 Task: Make in the project AgileRadius an epic 'Software-defined networking (SDN) implementation'. Create in the project AgileRadius an epic 'Cloud-native application development'. Add in the project AgileRadius an epic 'Customer relationship management (CRM) system upgrade'
Action: Mouse moved to (197, 57)
Screenshot: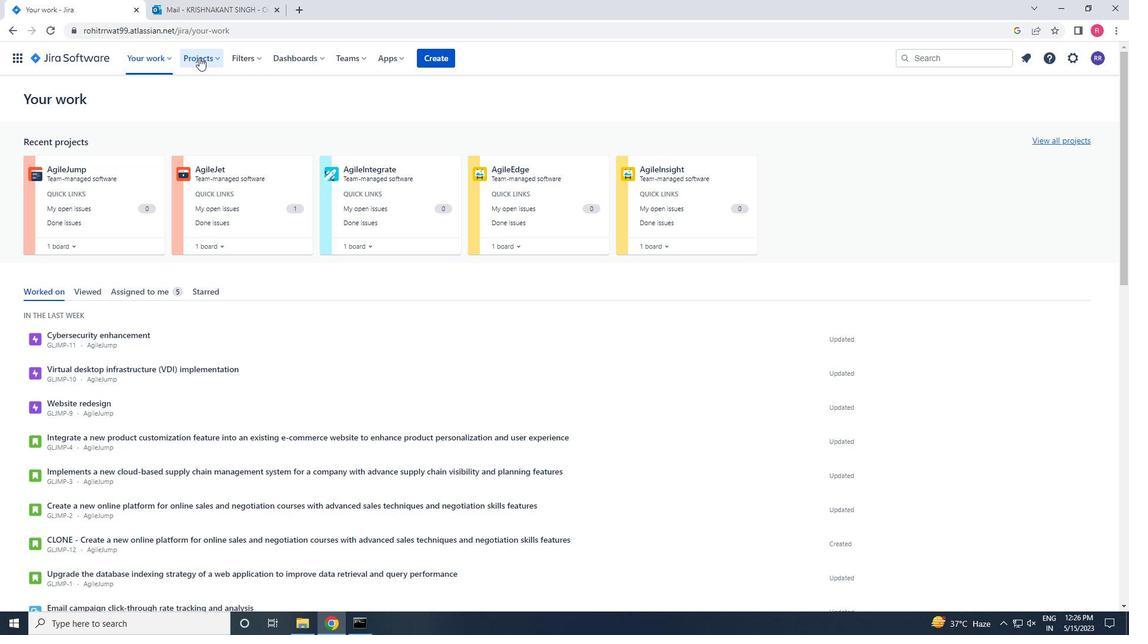 
Action: Mouse pressed left at (197, 57)
Screenshot: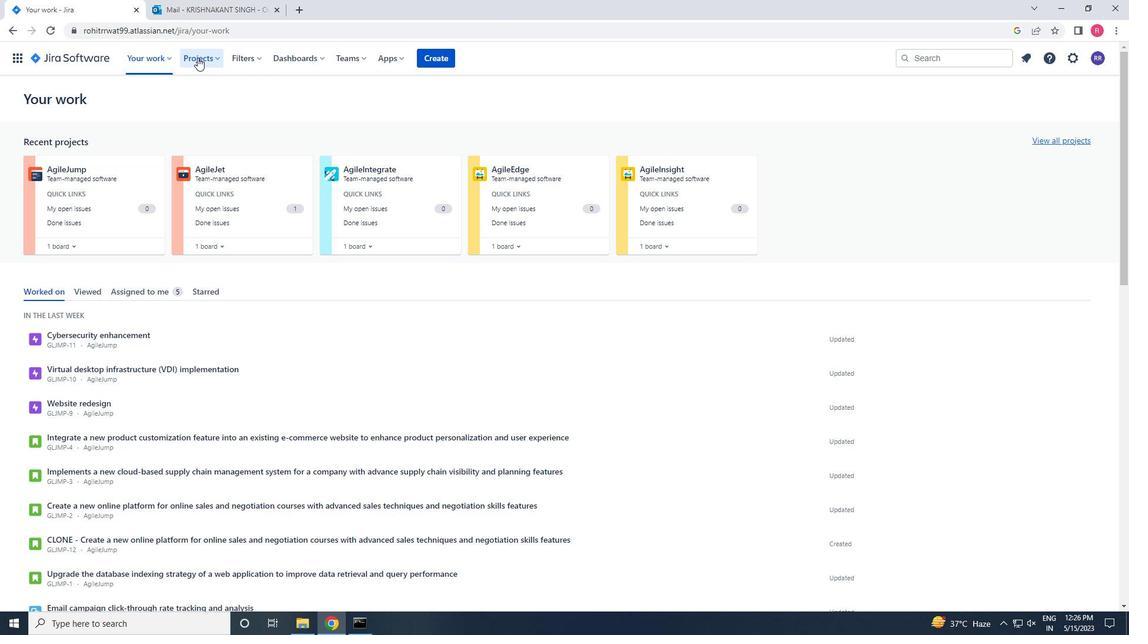
Action: Mouse moved to (248, 105)
Screenshot: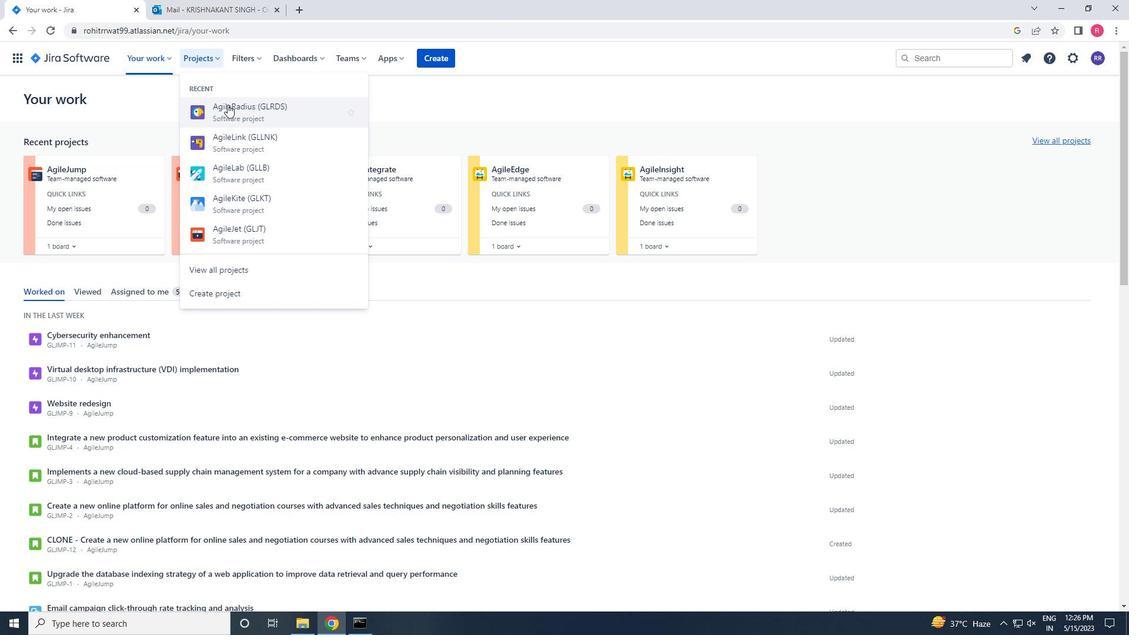 
Action: Mouse pressed left at (248, 105)
Screenshot: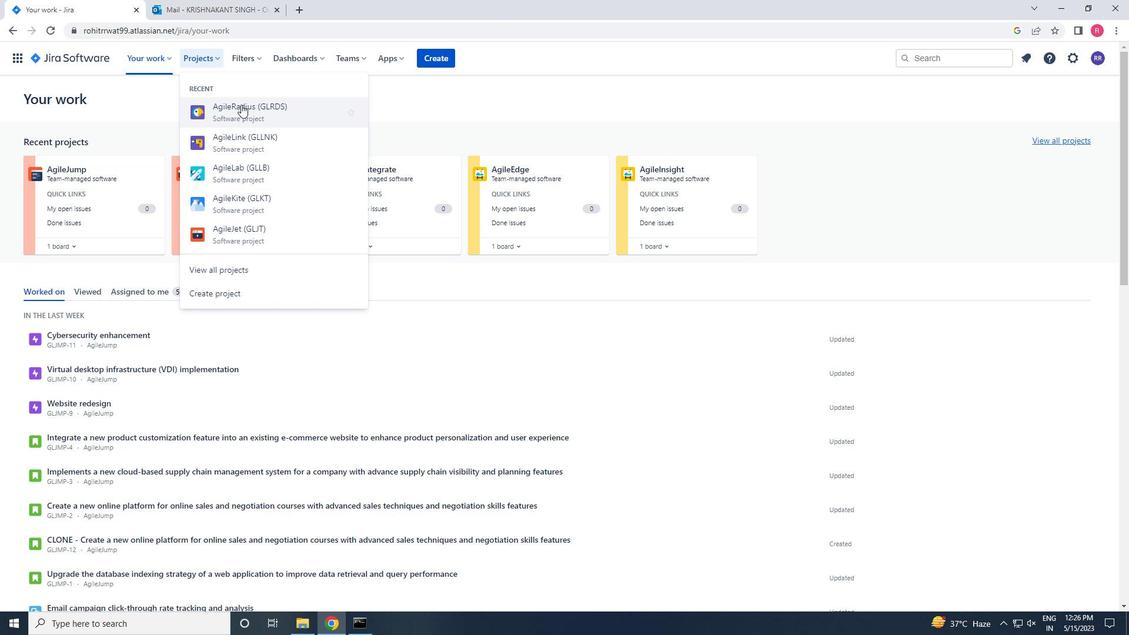 
Action: Mouse moved to (91, 184)
Screenshot: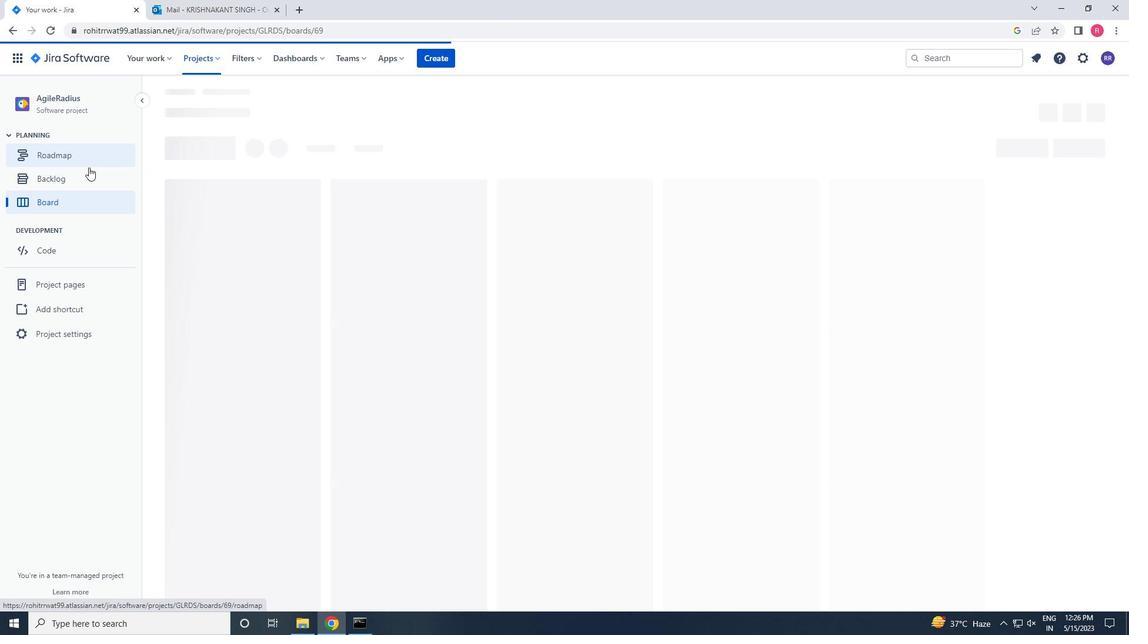 
Action: Mouse pressed left at (91, 184)
Screenshot: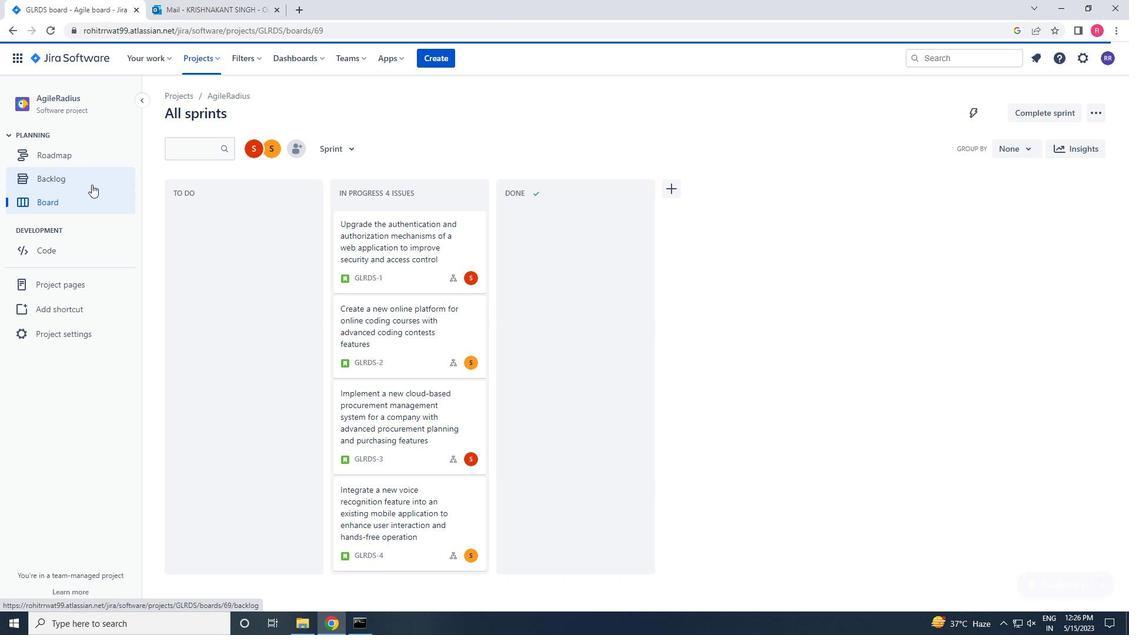 
Action: Mouse moved to (237, 407)
Screenshot: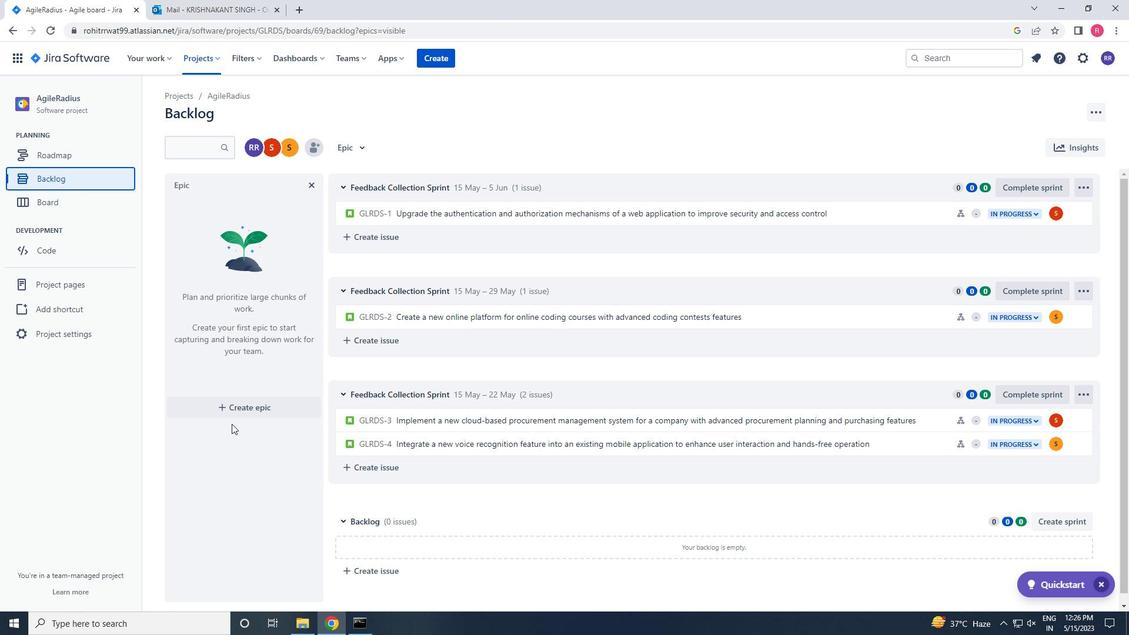 
Action: Mouse pressed left at (237, 407)
Screenshot: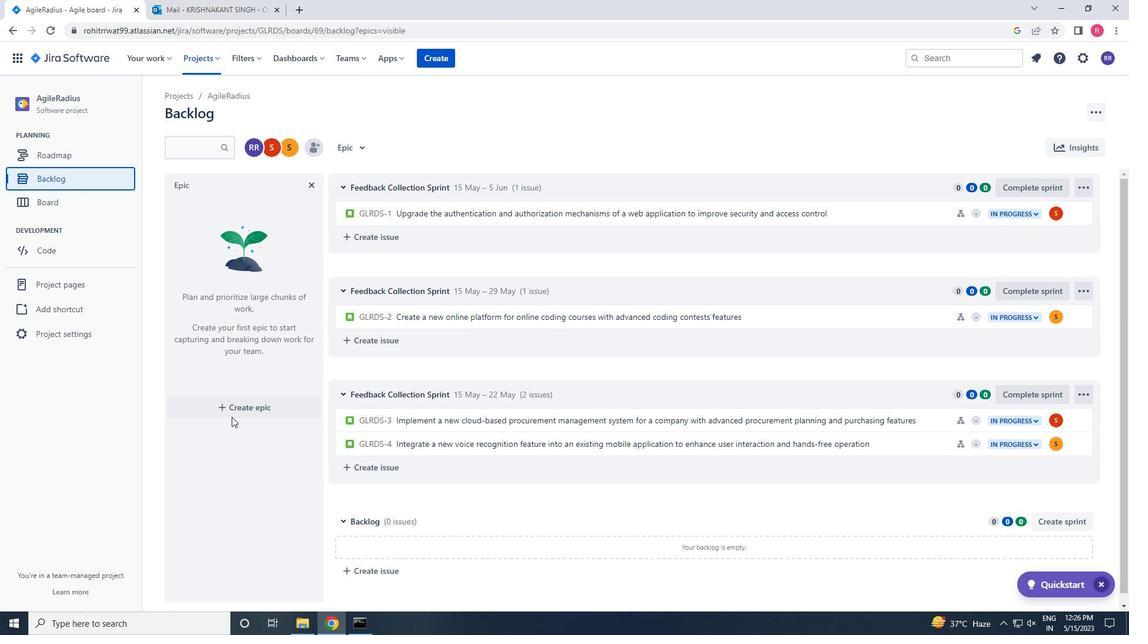 
Action: Mouse moved to (262, 442)
Screenshot: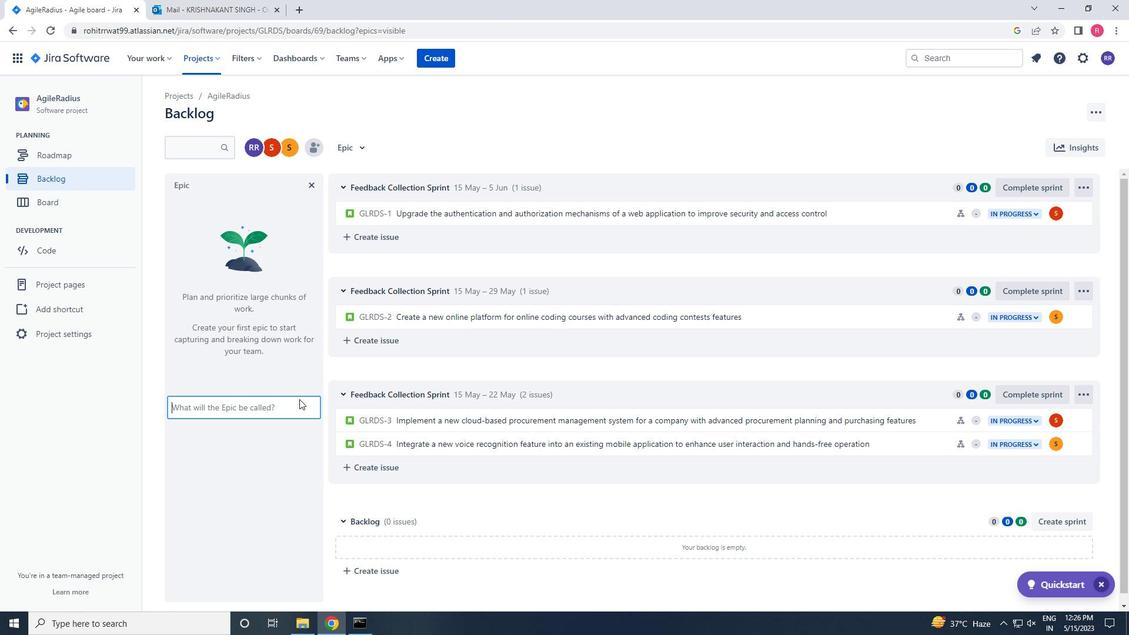 
Action: Key pressed <Key.shift>SOFTWARE<Key.space>
Screenshot: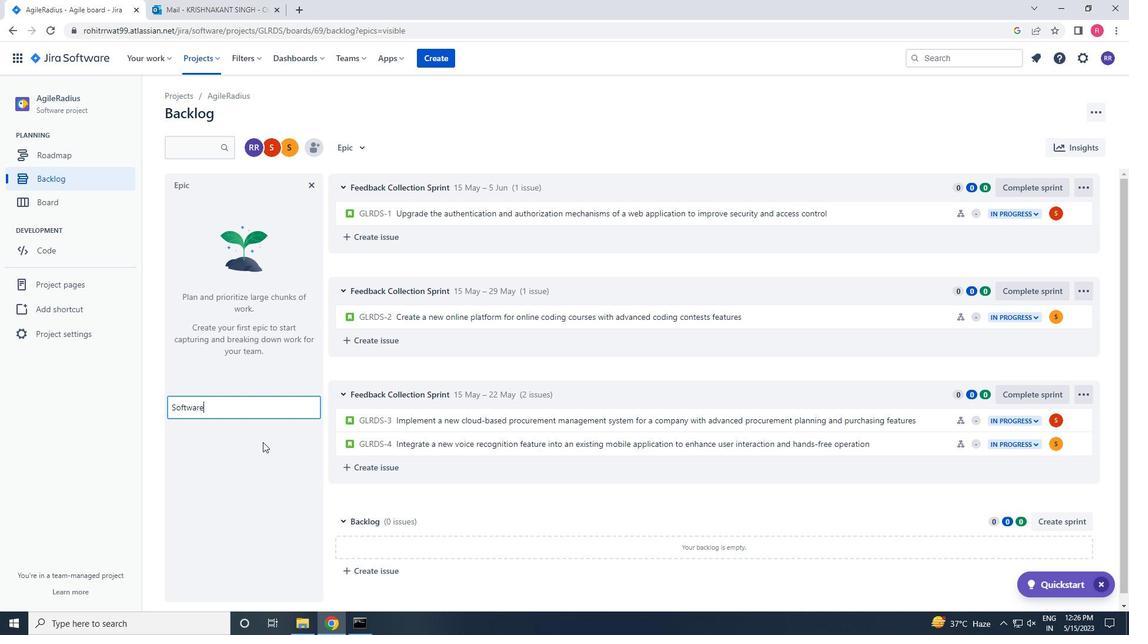 
Action: Mouse moved to (262, 442)
Screenshot: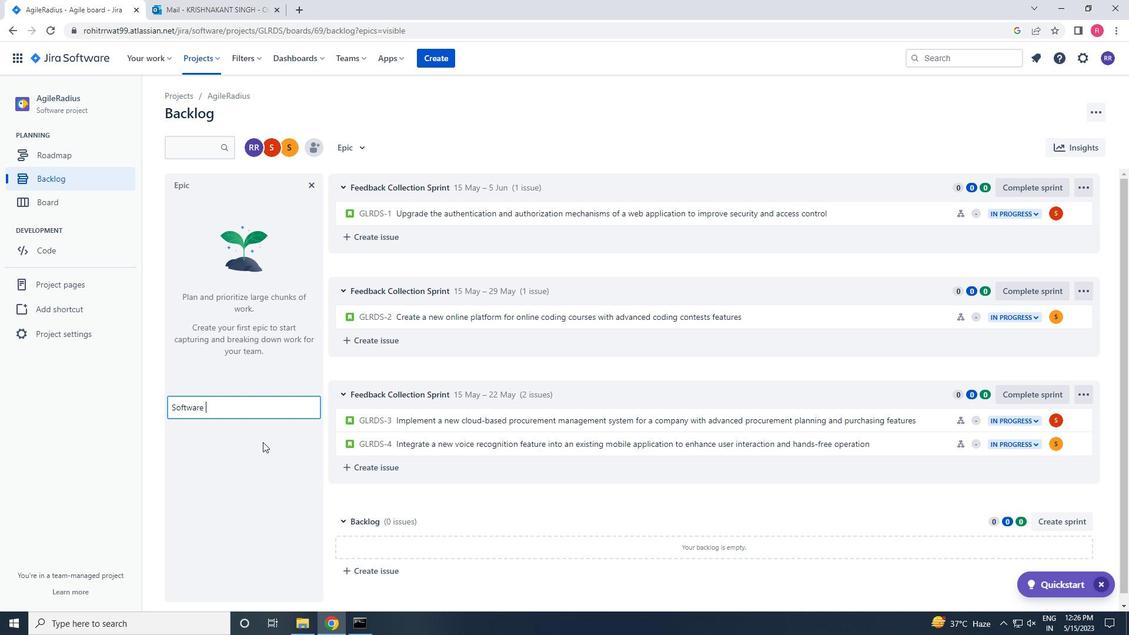 
Action: Key pressed <Key.backspace>-DFINED<Key.space>NETWOK<Key.backspace>RK<Key.backspace><Key.backspace><Key.backspace><Key.backspace><Key.backspace><Key.backspace><Key.backspace><Key.backspace><Key.backspace><Key.backspace><Key.backspace><Key.backspace><Key.backspace>EFINED<Key.space>NETWORK<Key.space><Key.shift_r>(<Key.shift>SDN<Key.shift_r>)<Key.space>IMPLEMENTATION<Key.enter>
Screenshot: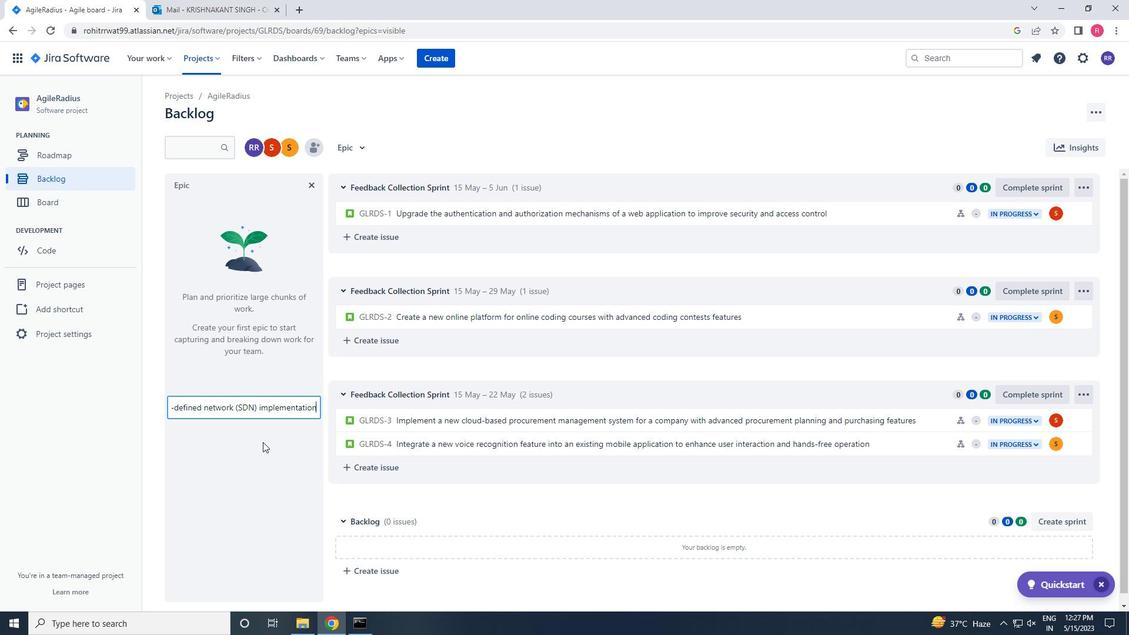 
Action: Mouse moved to (262, 443)
Screenshot: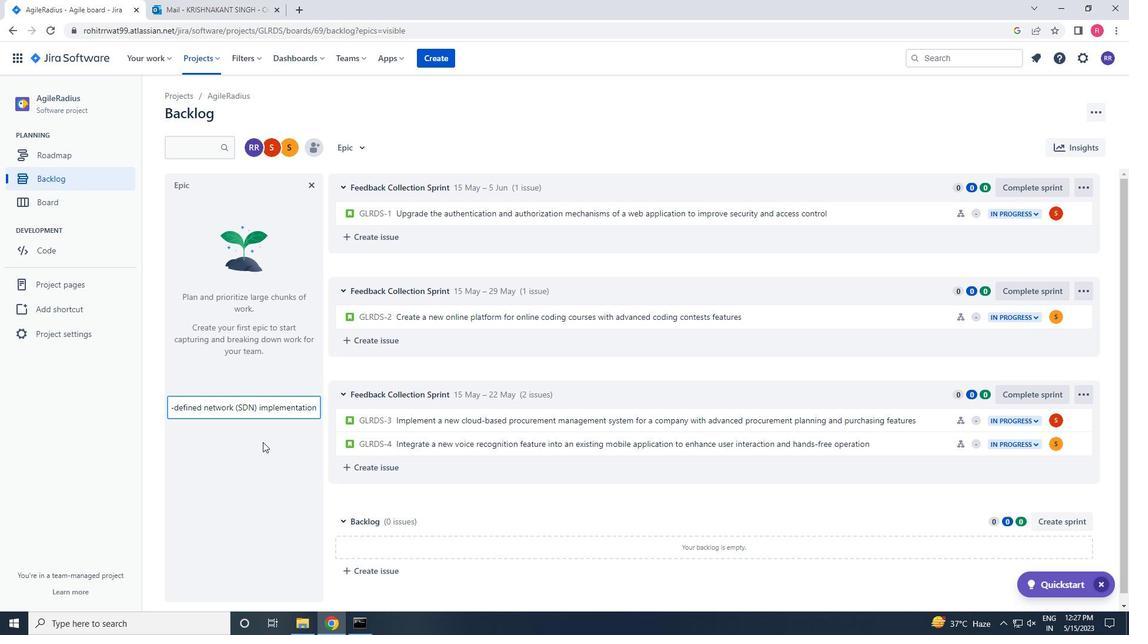 
Action: Key pressed <Key.shift>CLOUD-NATIVE<Key.space>APPLICATION<Key.space>DEVLOPMENT<Key.enter>
Screenshot: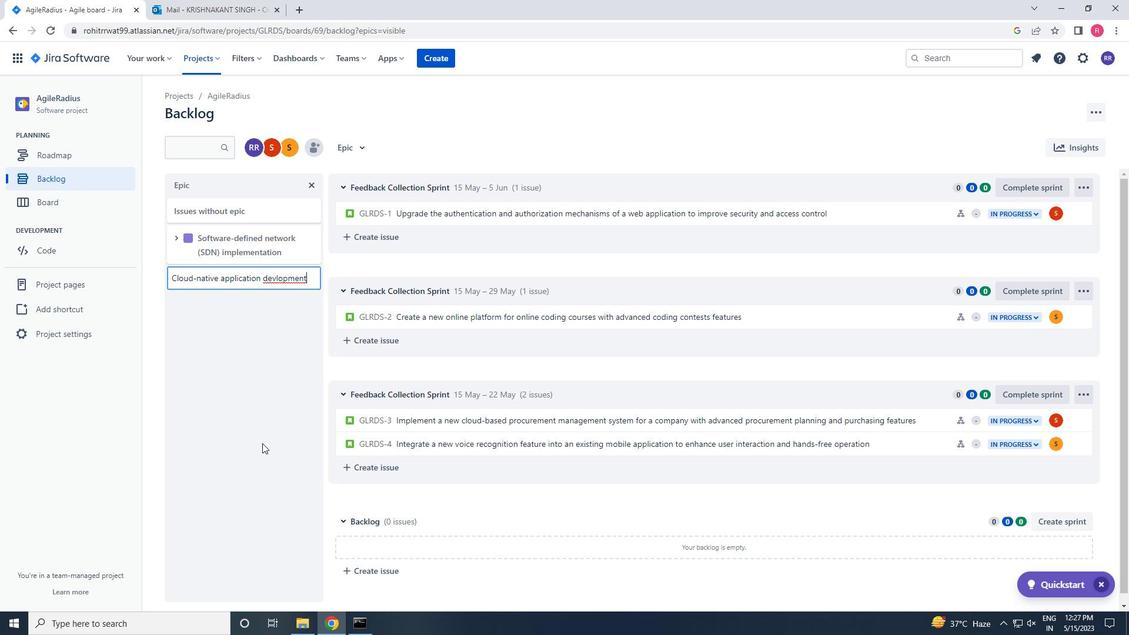 
Action: Mouse moved to (261, 444)
Screenshot: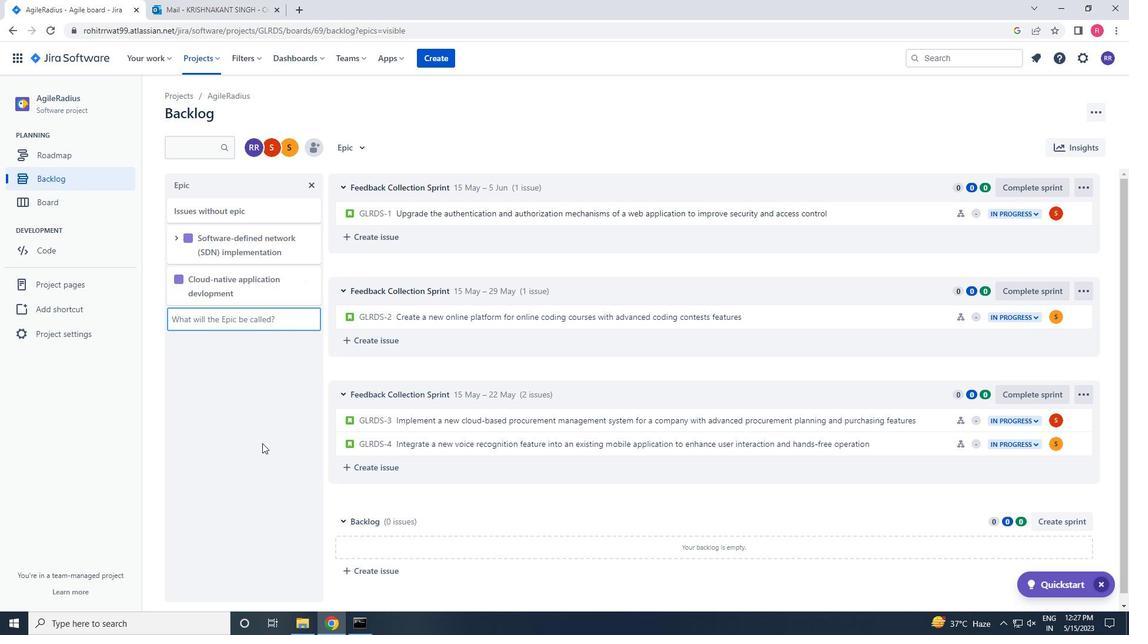 
Action: Key pressed <Key.shift>CUSTOMER<Key.space>RELATIONSHIP<Key.space>MANAGEMENT<Key.space><Key.shift_r>(<Key.shift>CRM<Key.shift_r>)<Key.space>SYSTEM<Key.space>UPGRAT<Key.backspace><Key.backspace>ADE<Key.enter>
Screenshot: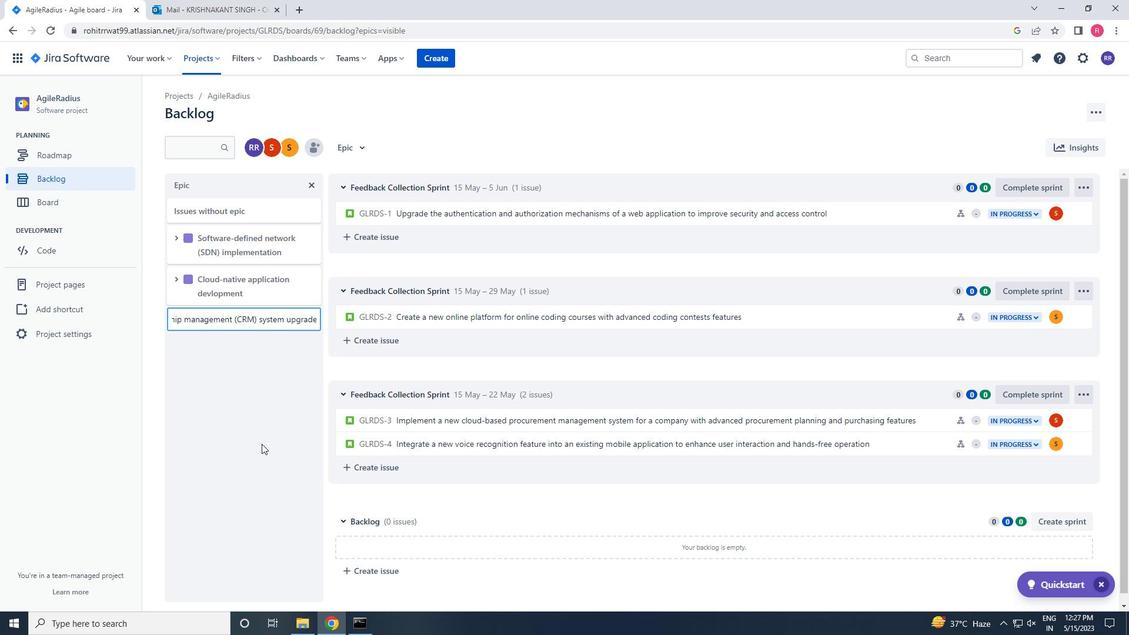 
Action: Mouse moved to (267, 440)
Screenshot: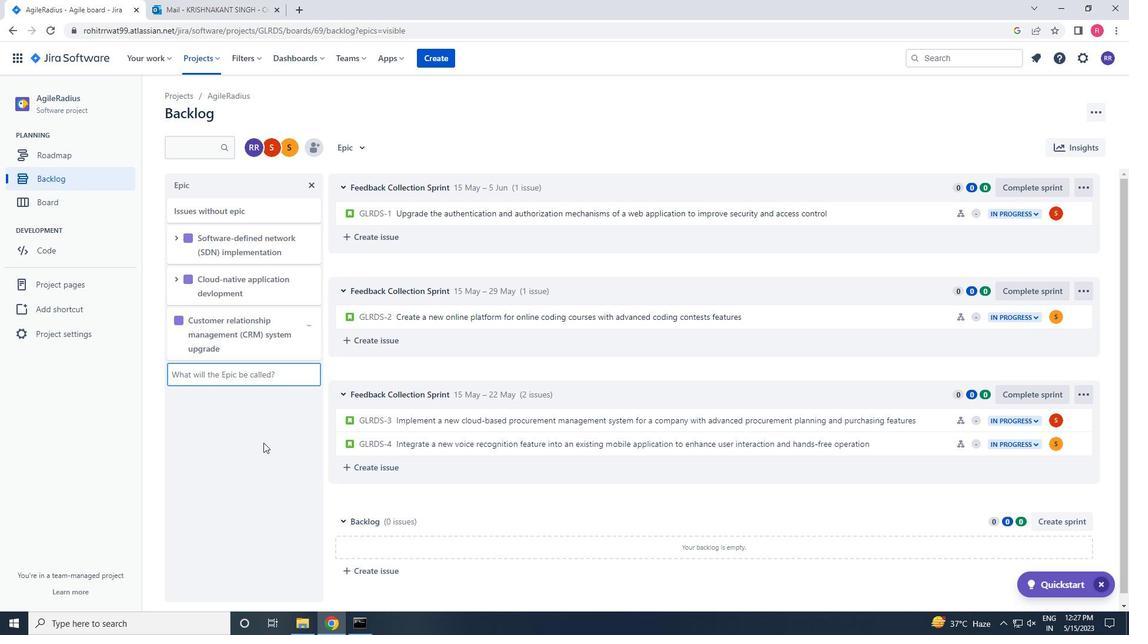 
